 Task: Use the formula "COVAR" in spreadsheet "Project protfolio".
Action: Mouse moved to (148, 97)
Screenshot: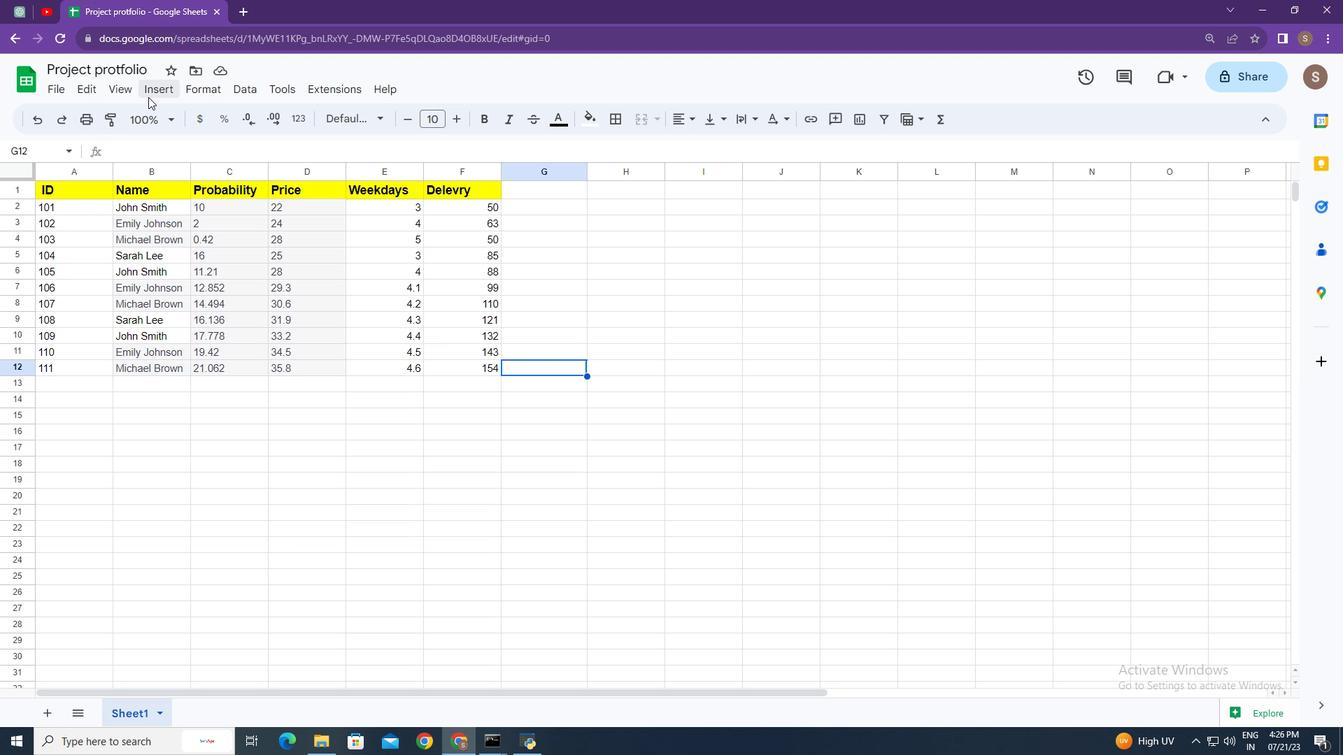 
Action: Mouse pressed left at (148, 97)
Screenshot: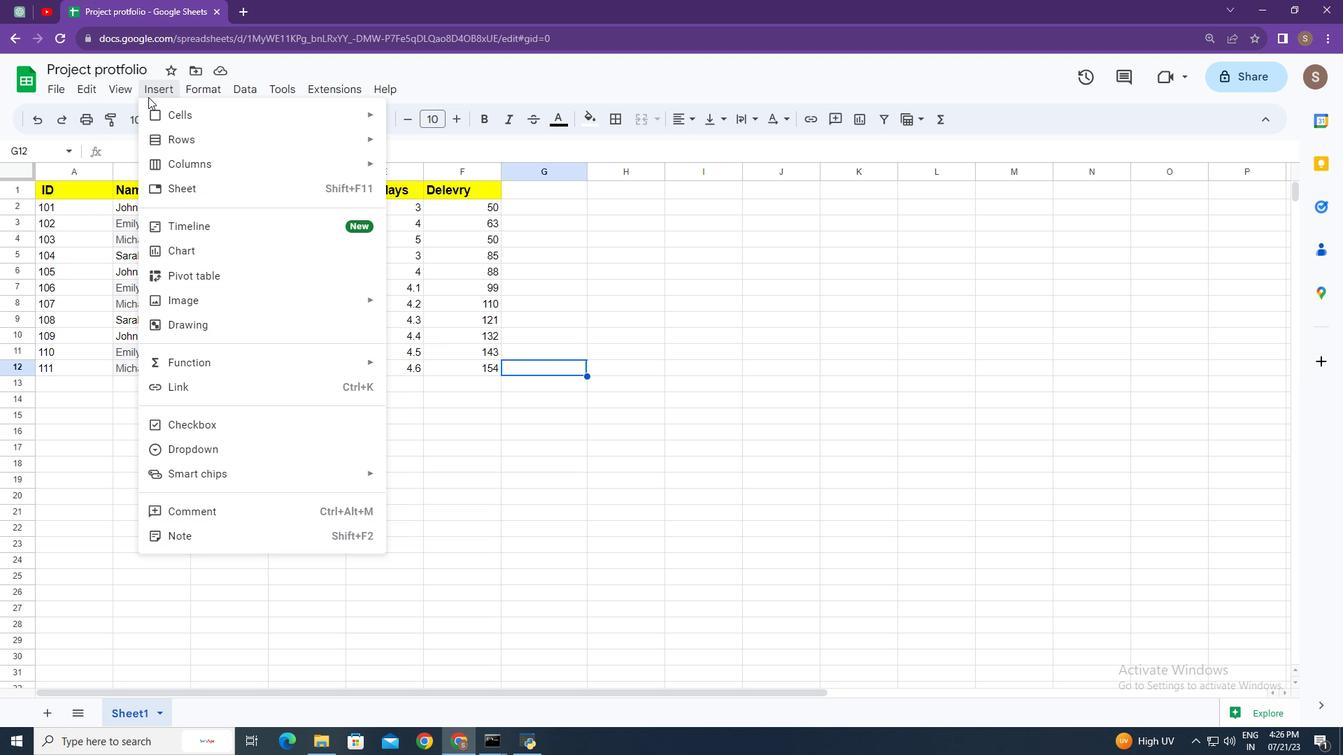 
Action: Mouse moved to (234, 363)
Screenshot: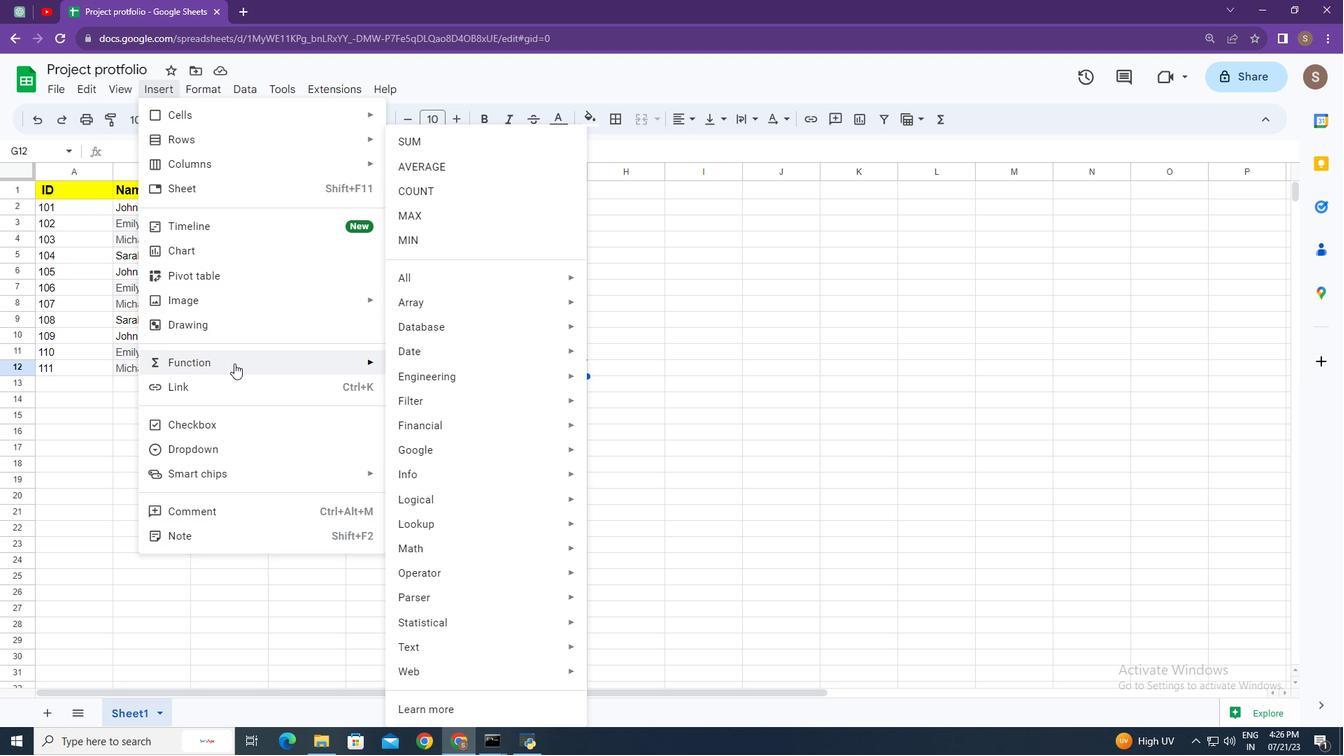 
Action: Mouse pressed left at (234, 363)
Screenshot: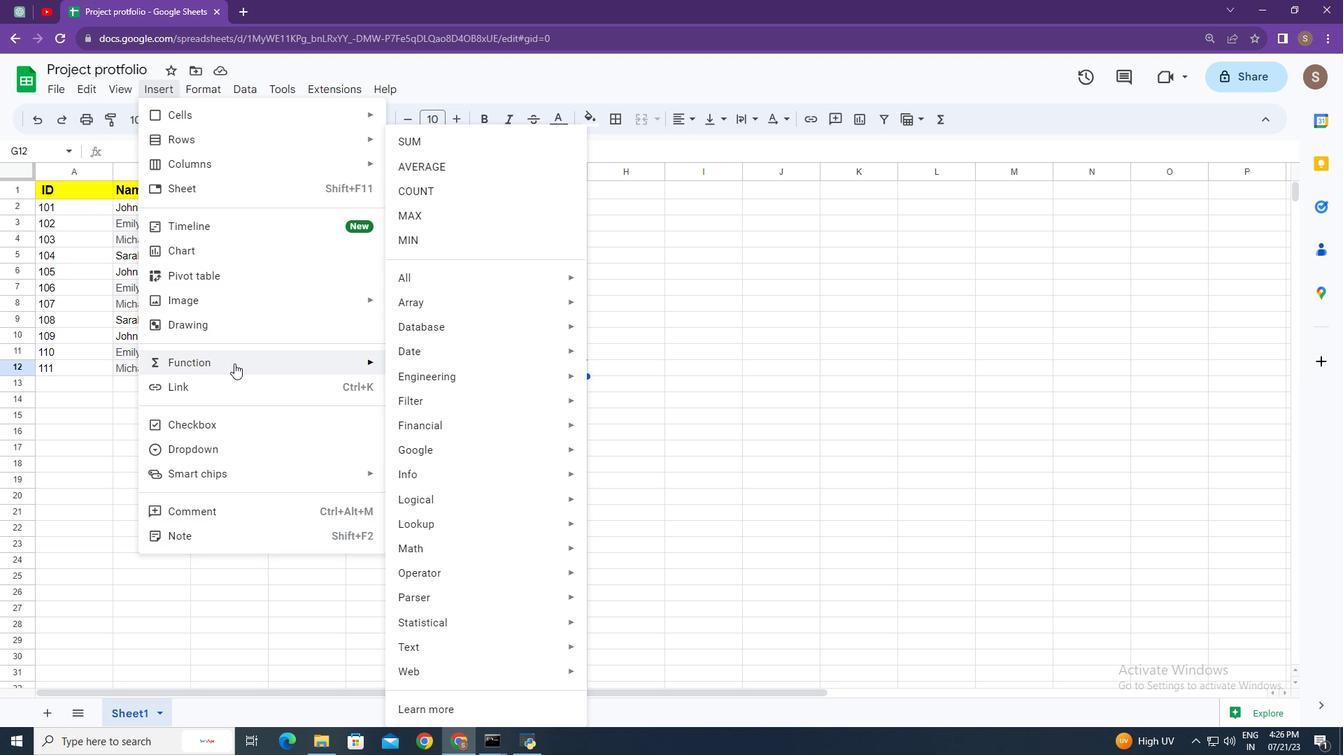 
Action: Mouse moved to (482, 277)
Screenshot: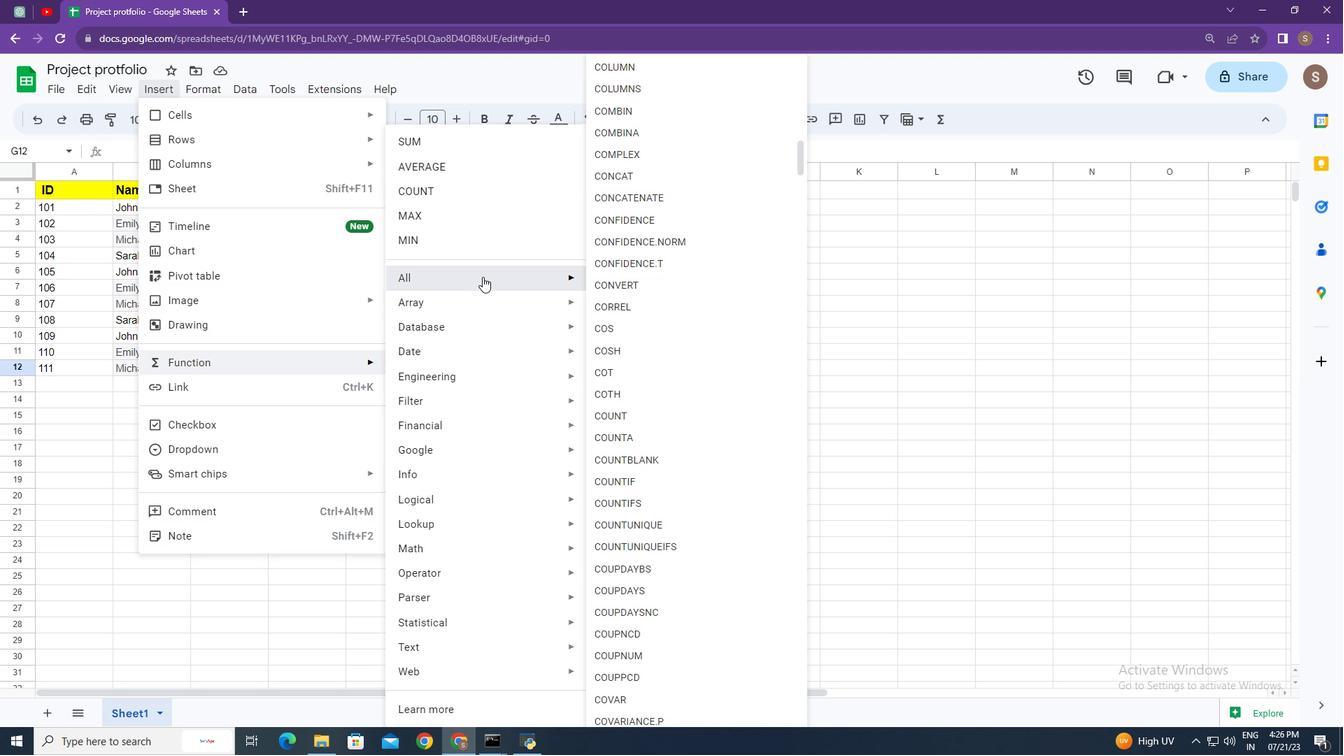 
Action: Mouse pressed left at (482, 277)
Screenshot: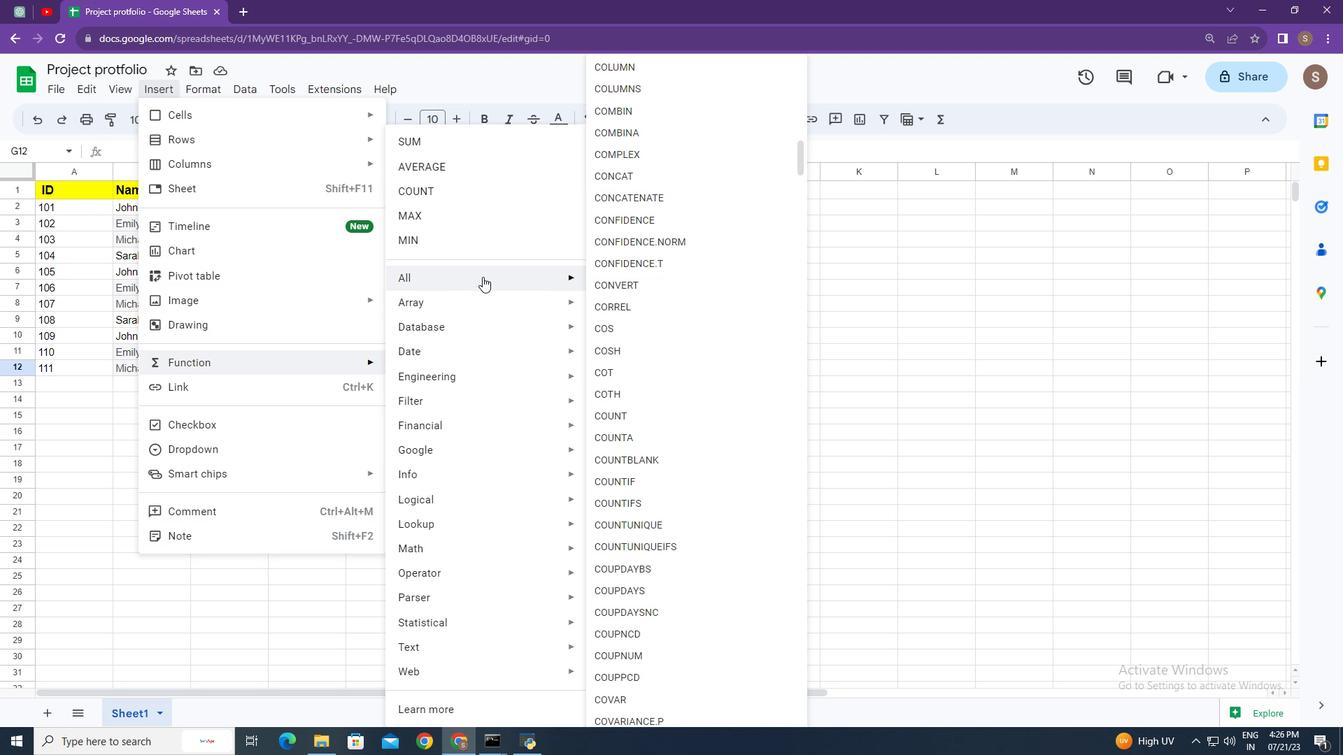 
Action: Mouse moved to (646, 704)
Screenshot: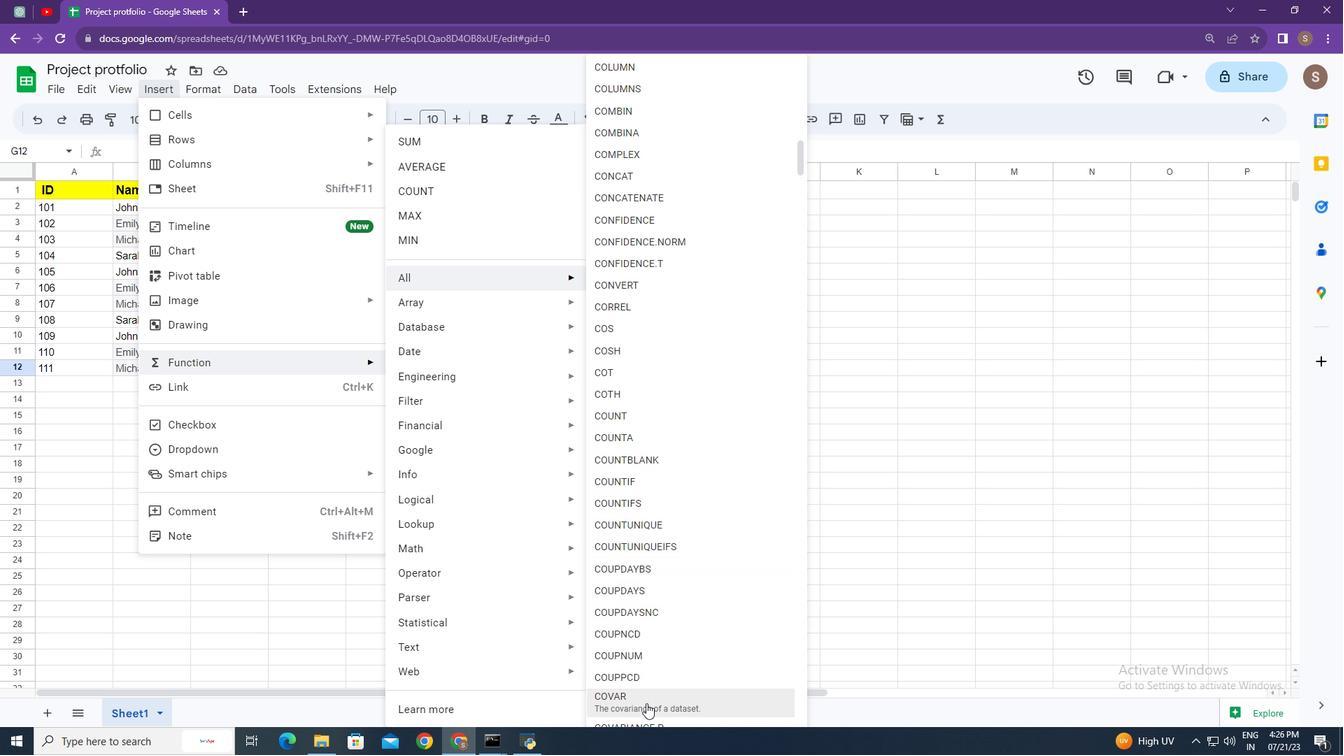 
Action: Mouse pressed left at (646, 704)
Screenshot: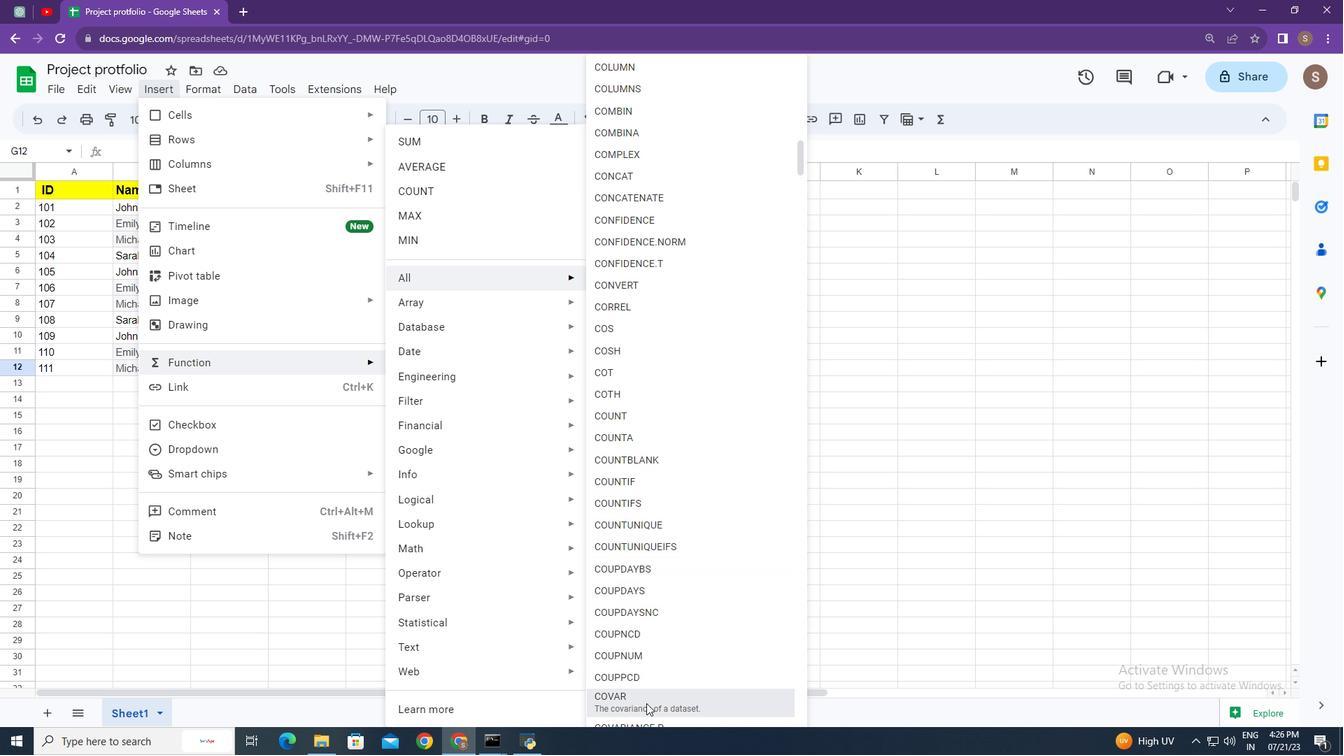 
Action: Mouse moved to (201, 204)
Screenshot: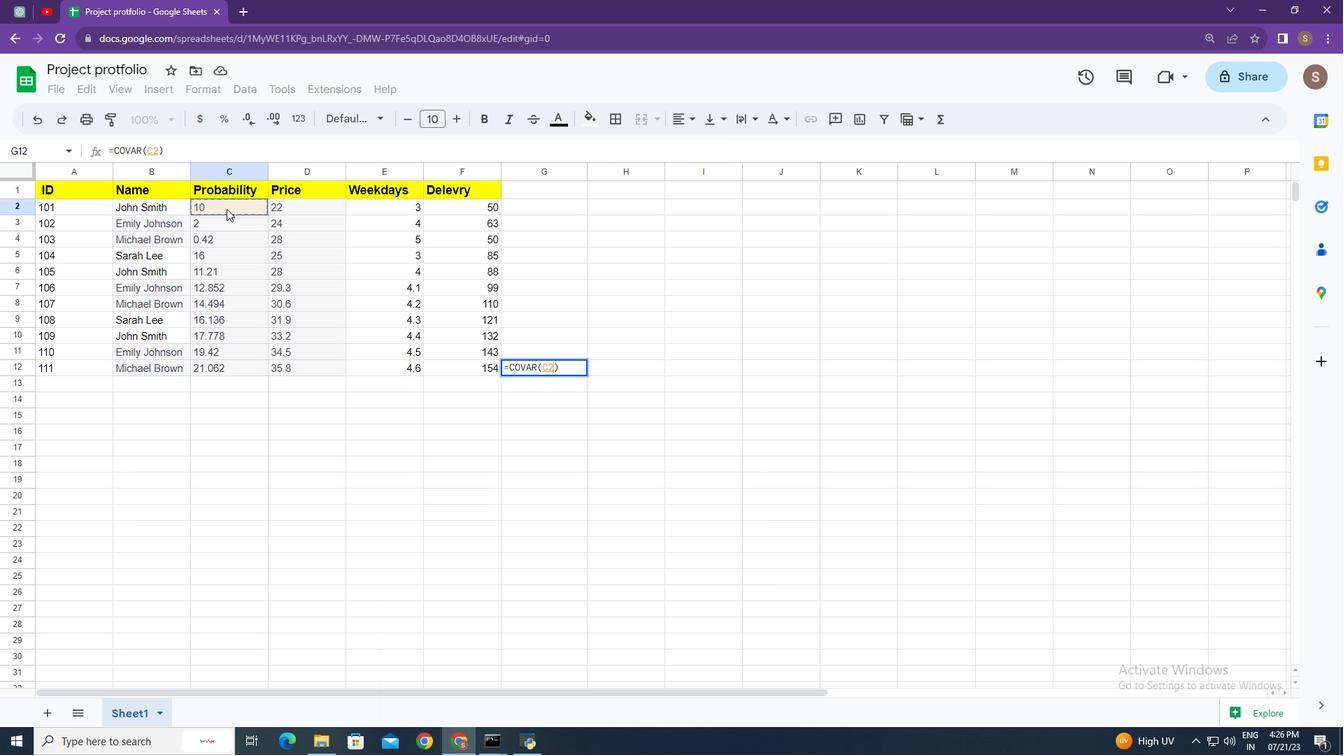 
Action: Mouse pressed left at (201, 204)
Screenshot: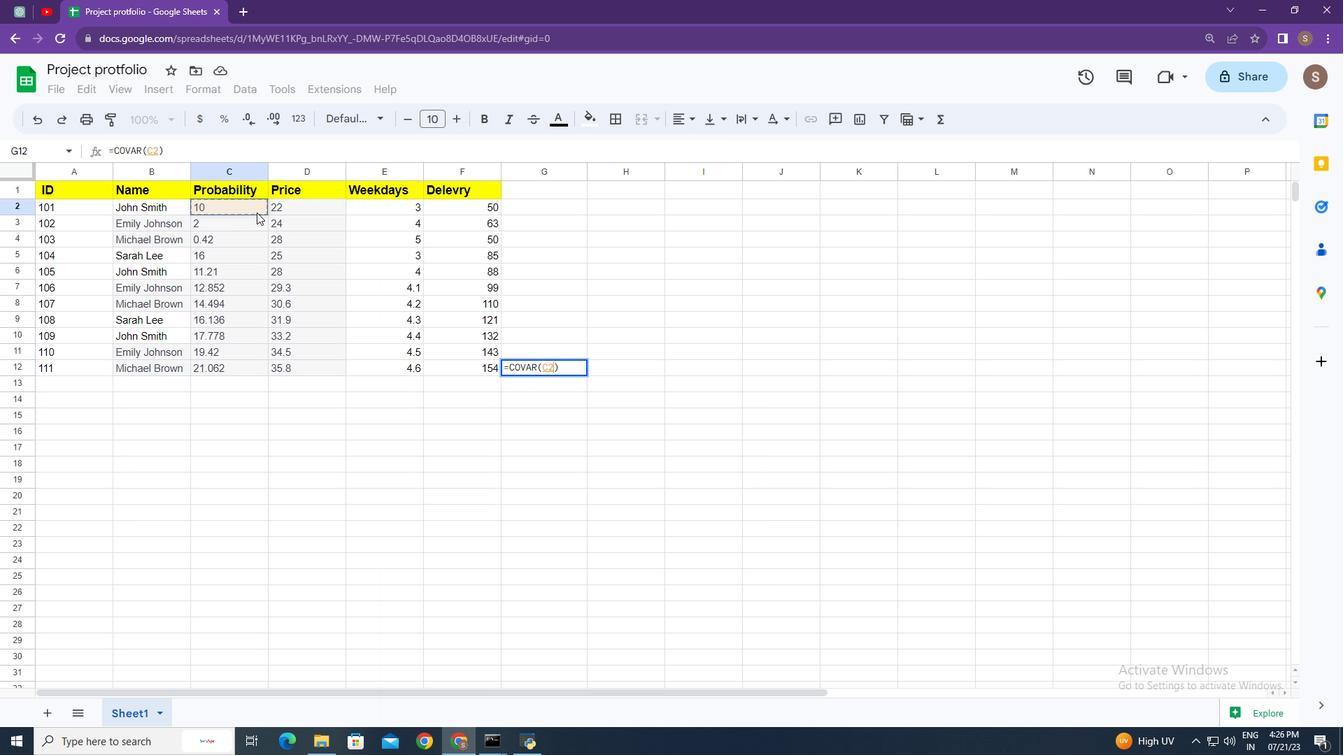 
Action: Mouse moved to (300, 212)
Screenshot: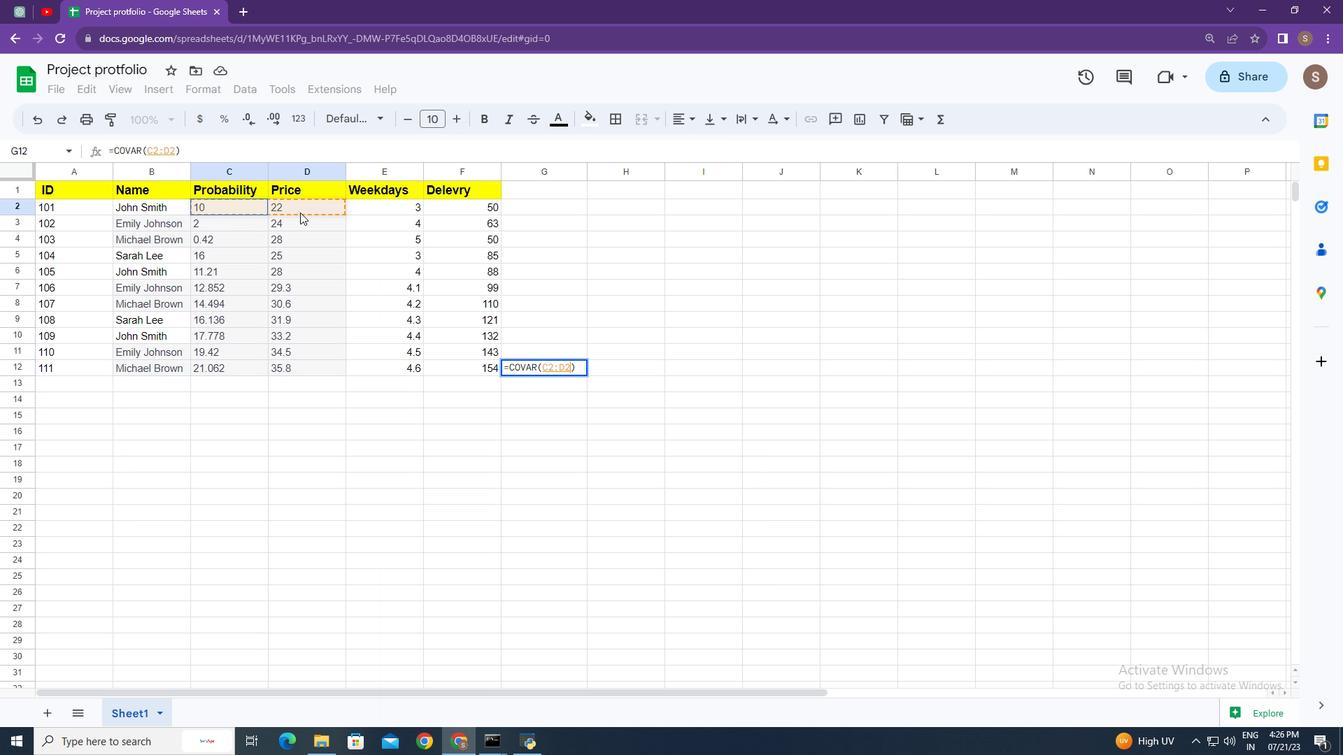 
Action: Key pressed ,<Key.space>
Screenshot: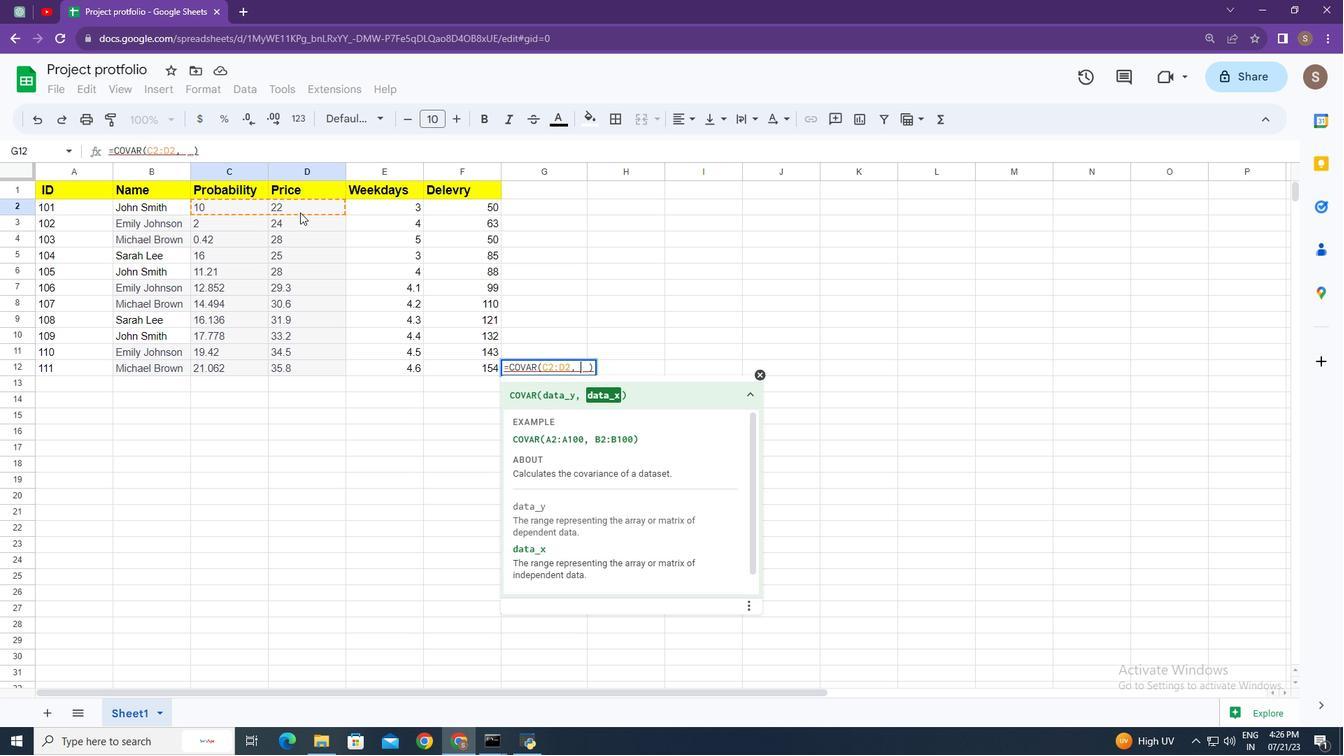 
Action: Mouse moved to (197, 254)
Screenshot: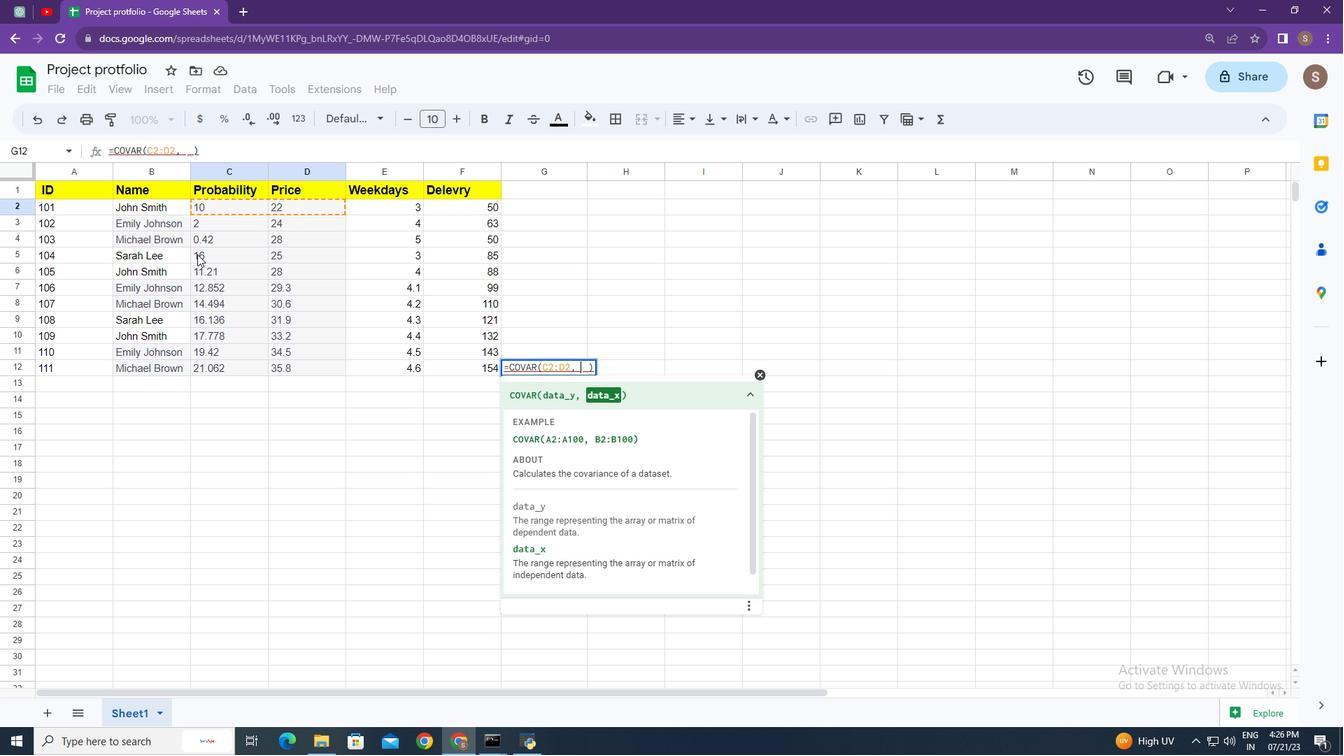
Action: Mouse pressed left at (197, 254)
Screenshot: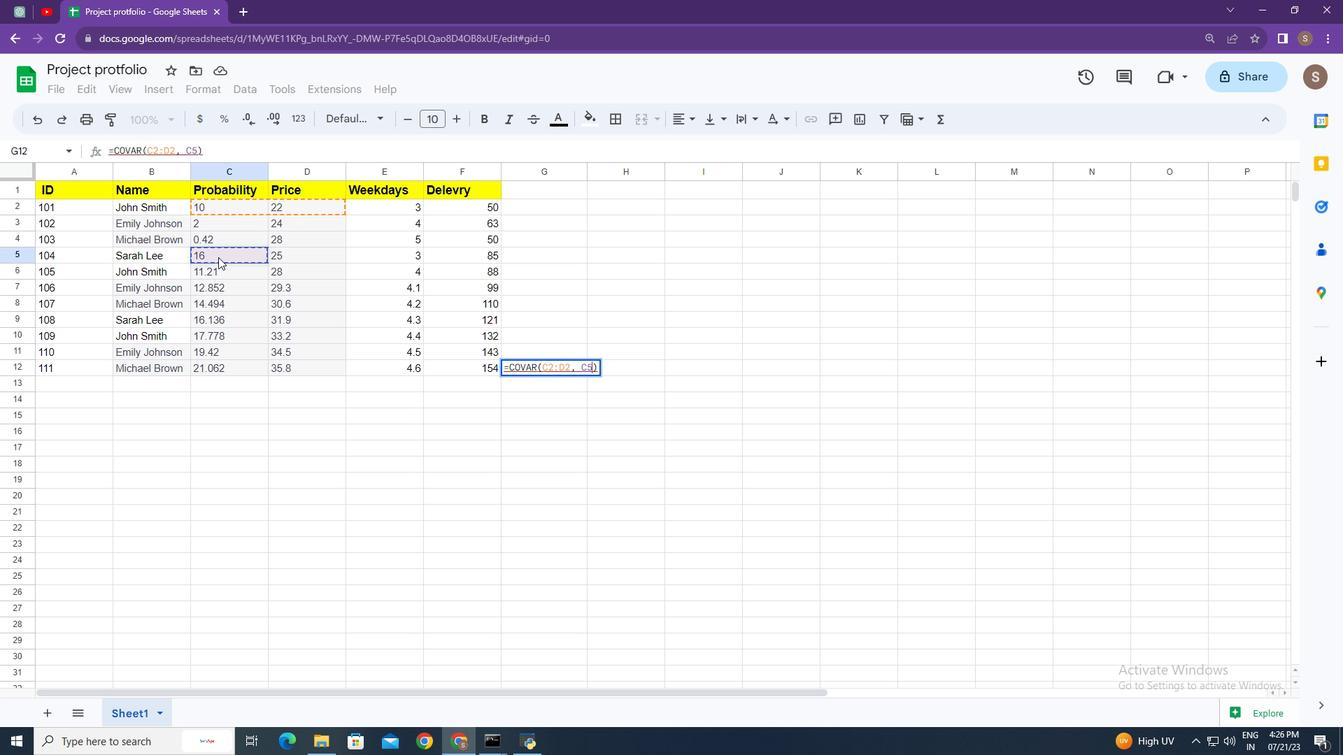 
Action: Mouse moved to (617, 387)
Screenshot: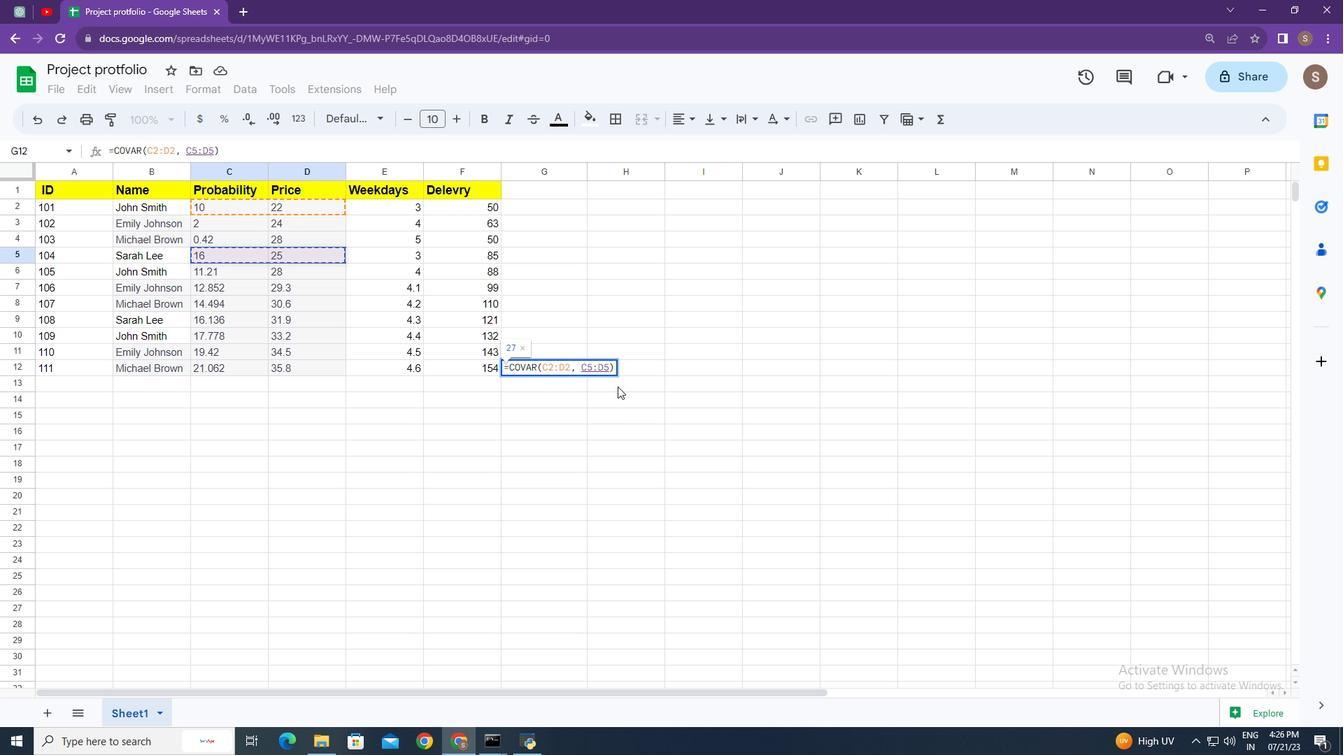 
Action: Key pressed <Key.enter>
Screenshot: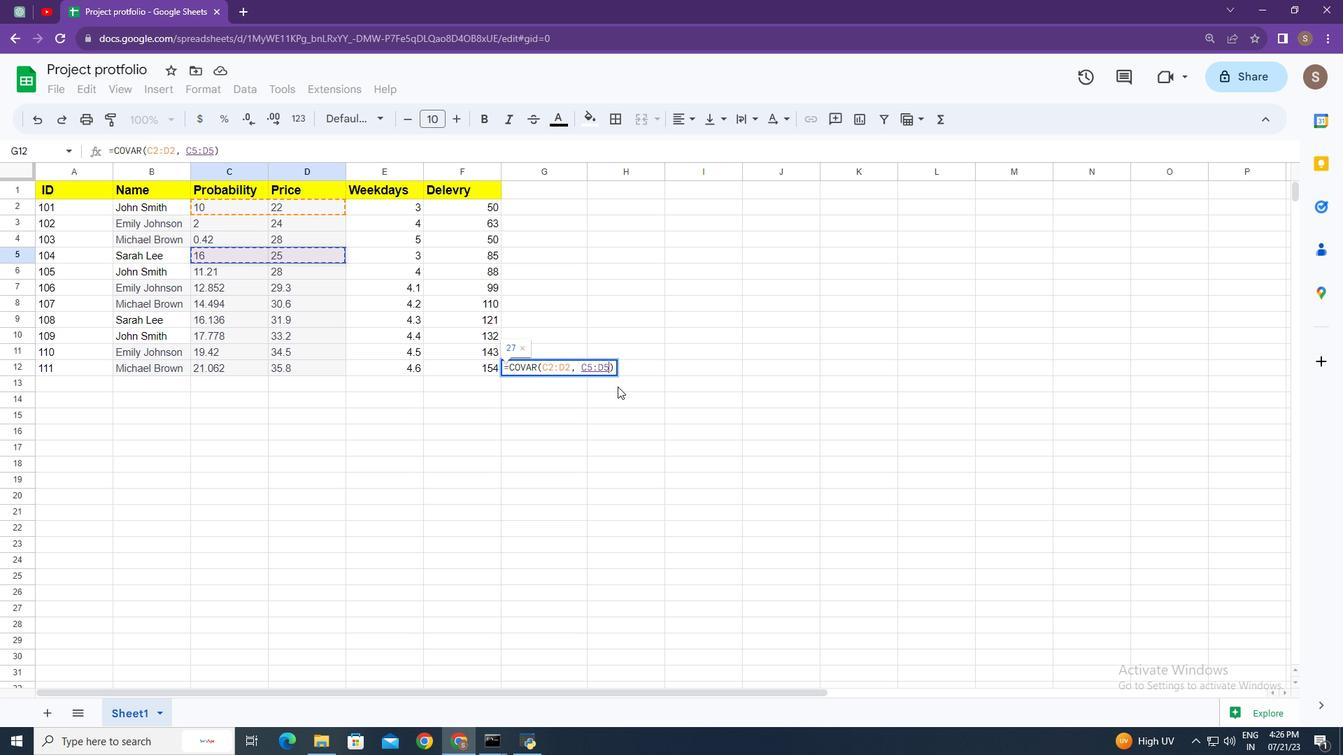 
